 Task: Font style For heading Use ItalicsBookman old style with orange colour & bold. font size for heading '24 Pt. 'Change the font style of data to Browallia Newand font size to  18 Pt. Change the alignment of both headline & data to  Align top. In the sheet  BankTransactions analysis
Action: Mouse moved to (36, 90)
Screenshot: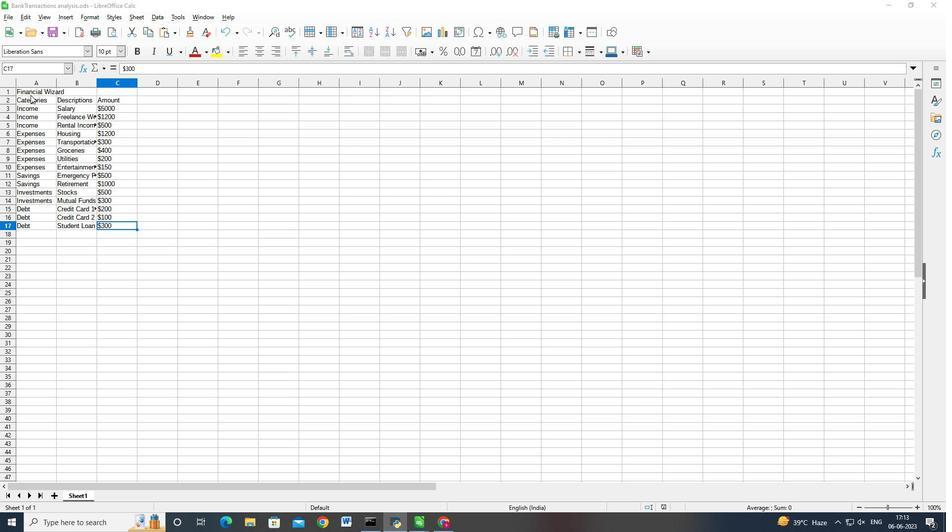 
Action: Mouse pressed left at (36, 90)
Screenshot: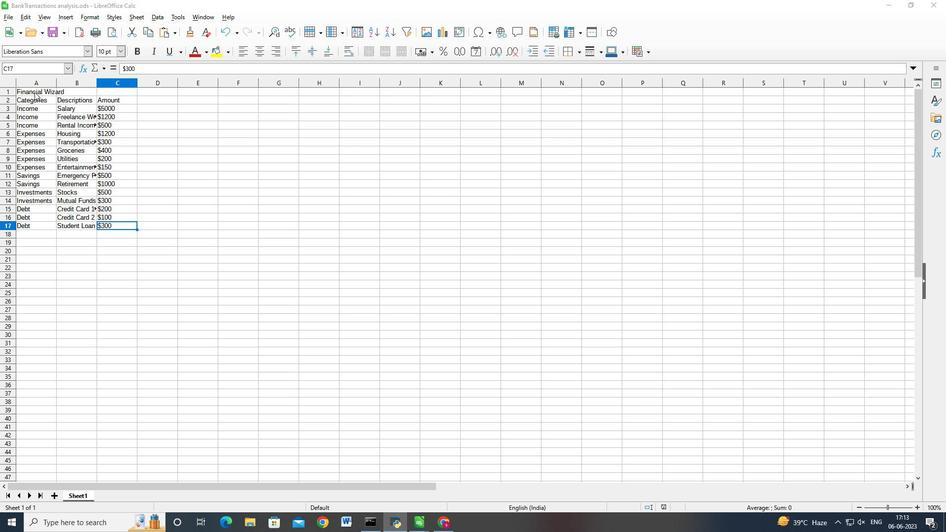
Action: Mouse moved to (62, 92)
Screenshot: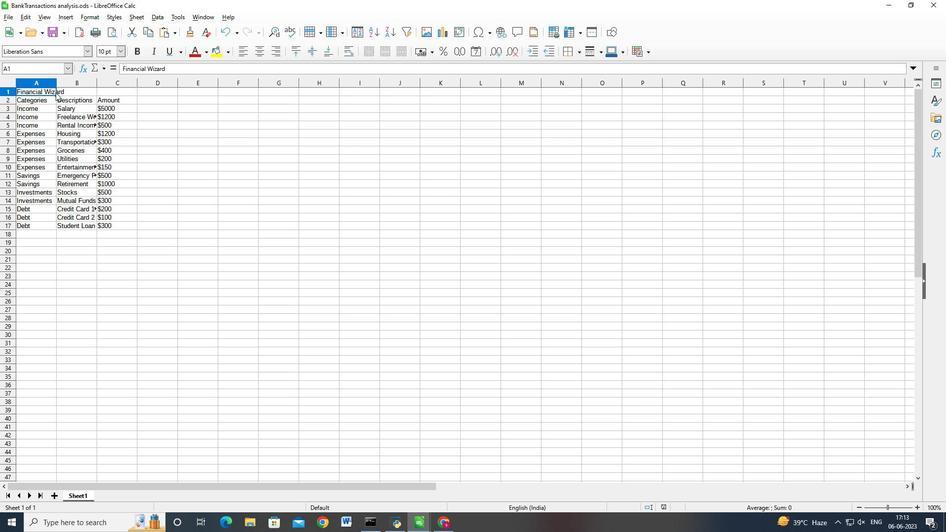 
Action: Key pressed <Key.shift>
Screenshot: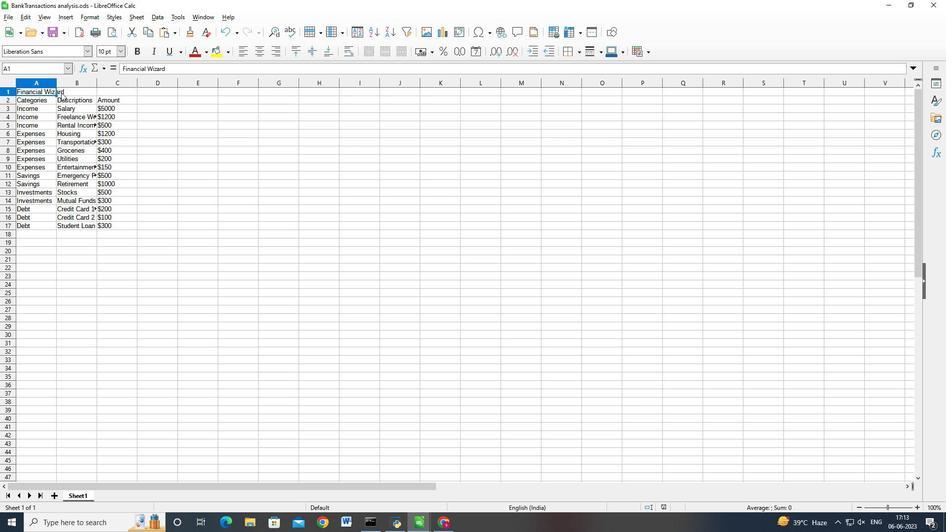 
Action: Mouse pressed left at (62, 92)
Screenshot: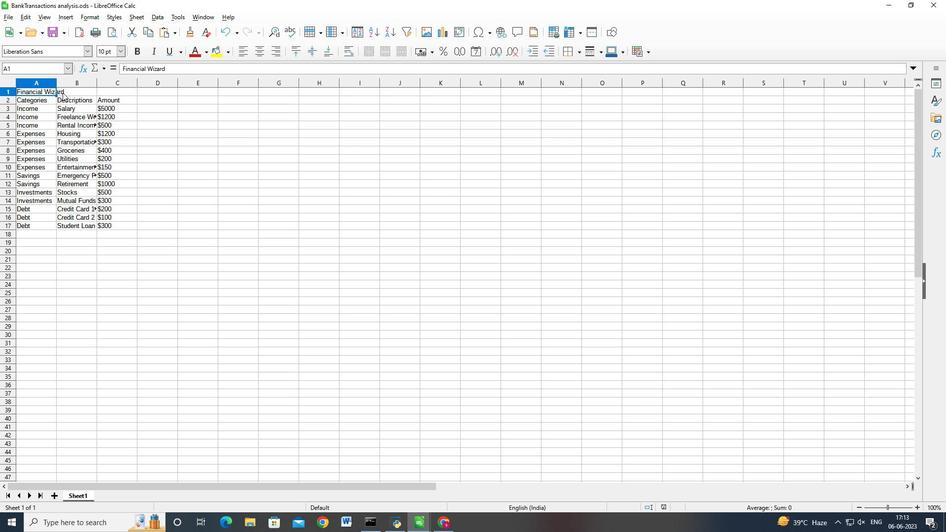 
Action: Key pressed <Key.shift><Key.shift><Key.shift><Key.shift><Key.shift><Key.shift><Key.shift><Key.shift>
Screenshot: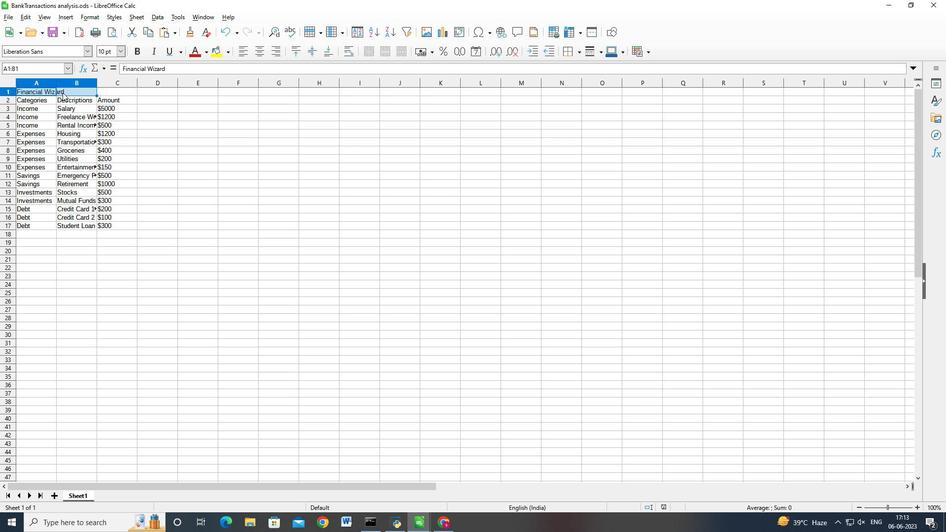 
Action: Mouse moved to (62, 92)
Screenshot: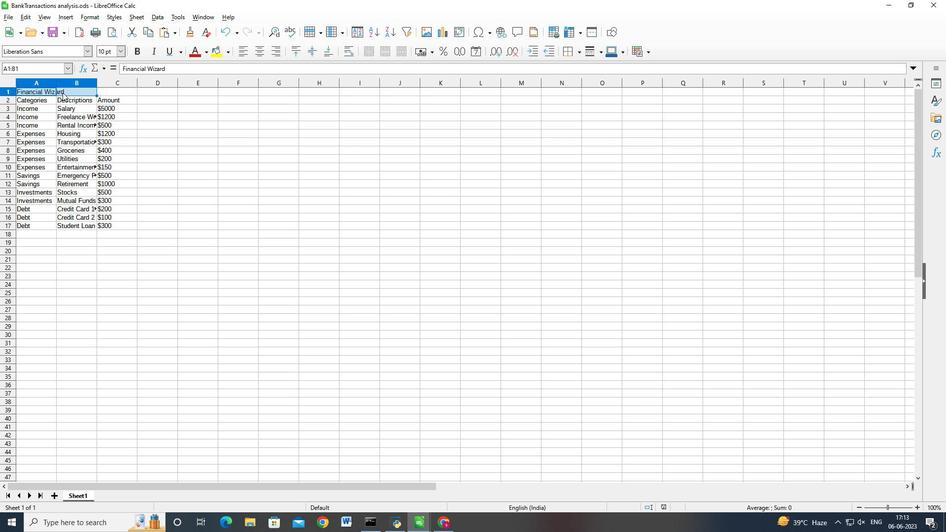 
Action: Key pressed <Key.shift>
Screenshot: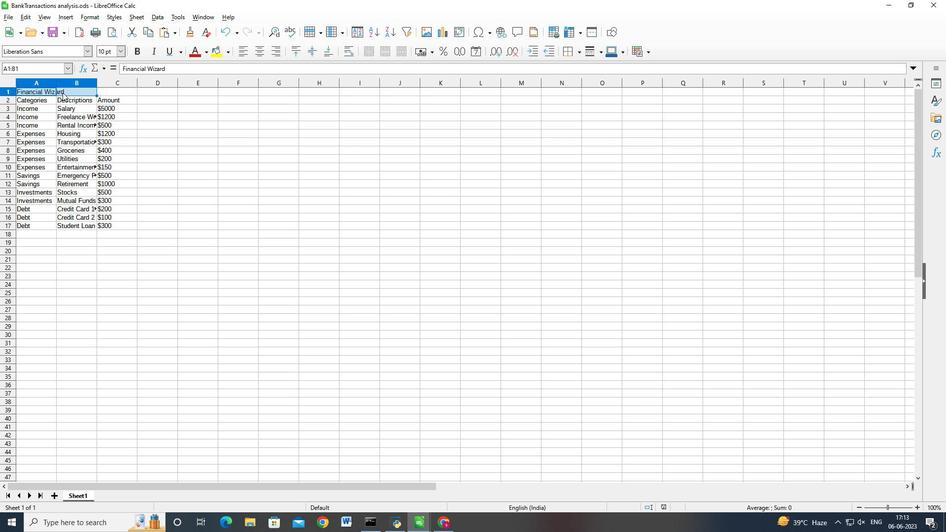 
Action: Mouse moved to (43, 53)
Screenshot: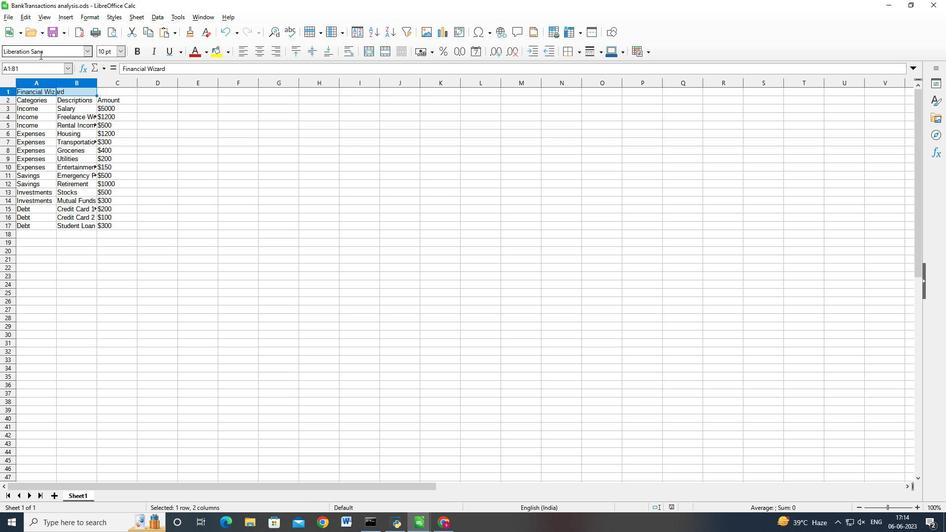
Action: Mouse pressed left at (43, 53)
Screenshot: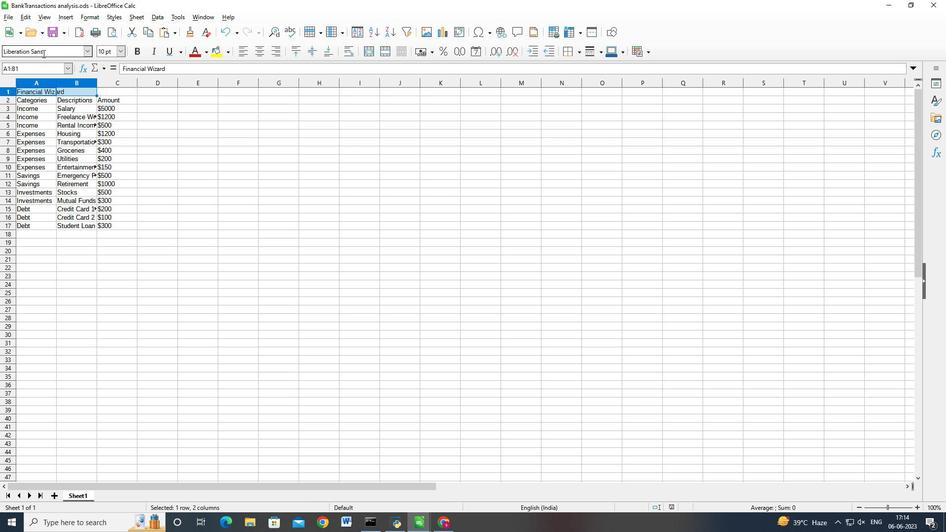 
Action: Mouse moved to (43, 53)
Screenshot: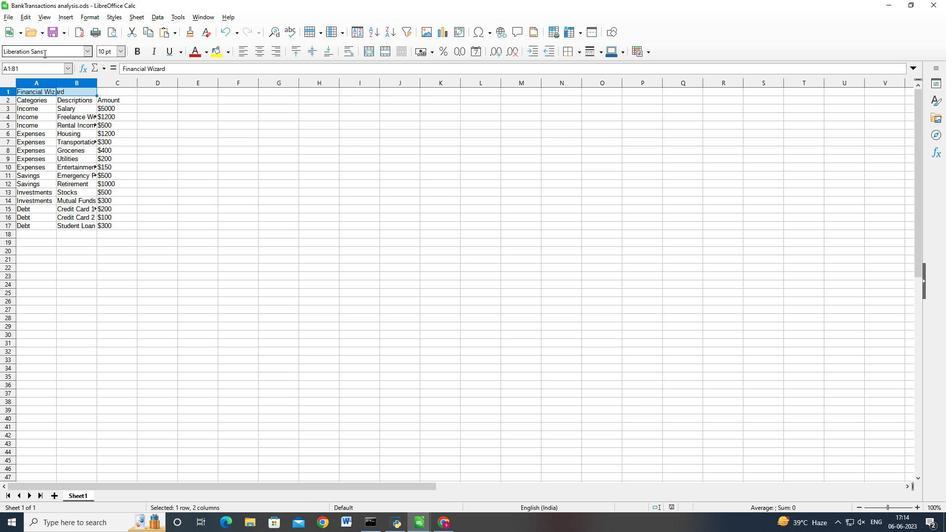 
Action: Key pressed <Key.backspace><Key.backspace><Key.backspace><Key.backspace><Key.backspace><Key.backspace><Key.backspace><Key.backspace><Key.backspace><Key.backspace><Key.backspace><Key.backspace><Key.backspace><Key.backspace><Key.backspace><Key.backspace><Key.backspace><Key.backspace><Key.backspace><Key.backspace><Key.backspace><Key.backspace><Key.backspace><Key.backspace><Key.backspace><Key.backspace><Key.backspace><Key.backspace><Key.shift><Key.shift><Key.shift><Key.shift><Key.shift><Key.shift><Key.shift><Key.shift><Key.shift><Key.shift><Key.shift><Key.shift><Key.shift><Key.shift><Key.shift><Key.shift><Key.shift><Key.shift><Key.shift><Key.shift><Key.shift><Key.shift><Key.shift><Key.shift><Key.shift><Key.shift><Key.shift><Key.shift><Key.shift><Key.shift><Key.shift><Key.shift>Italics<Key.space><Key.shift>Bookman<Key.space>old<Key.space>style<Key.backspace><Key.backspace><Key.backspace><Key.backspace><Key.backspace><Key.backspace><Key.backspace><Key.backspace><Key.backspace><Key.backspace><Key.backspace><Key.backspace><Key.backspace><Key.backspace><Key.backspace><Key.backspace><Key.backspace><Key.backspace><Key.backspace><Key.backspace><Key.backspace><Key.backspace><Key.backspace><Key.backspace><Key.backspace><Key.shift>bookman<Key.space>od<Key.backspace>ld<Key.enter>
Screenshot: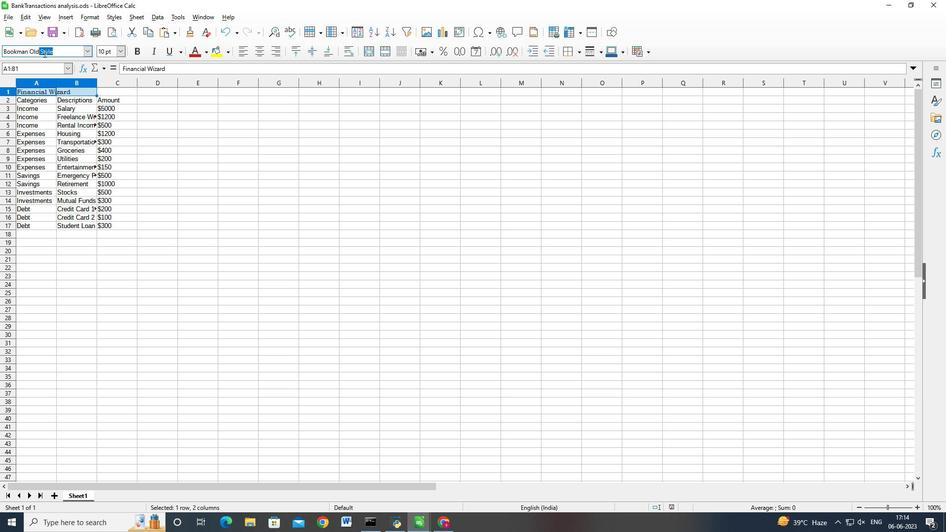 
Action: Mouse moved to (152, 50)
Screenshot: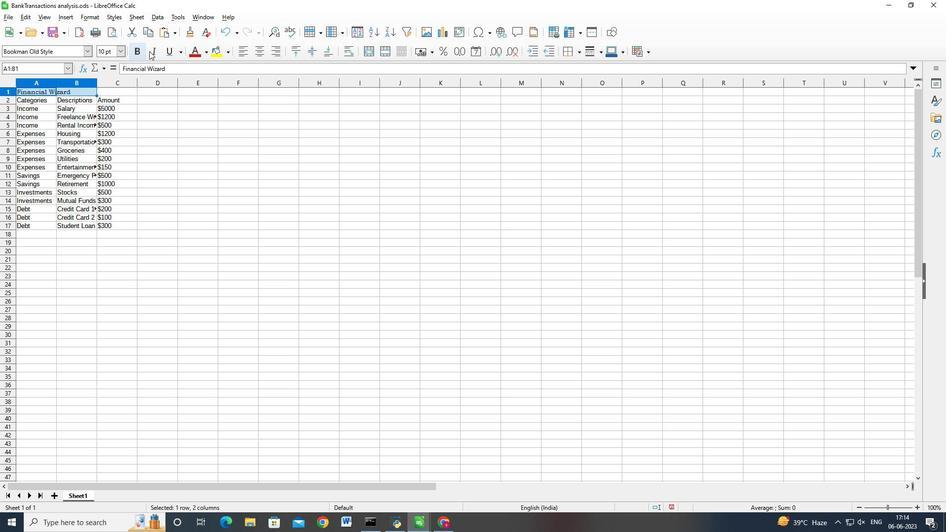 
Action: Mouse pressed left at (152, 50)
Screenshot: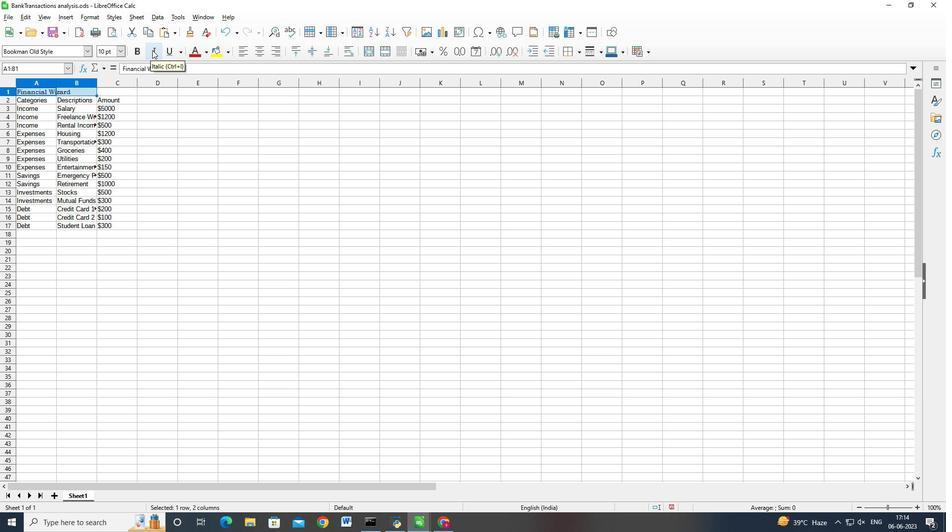 
Action: Mouse moved to (206, 50)
Screenshot: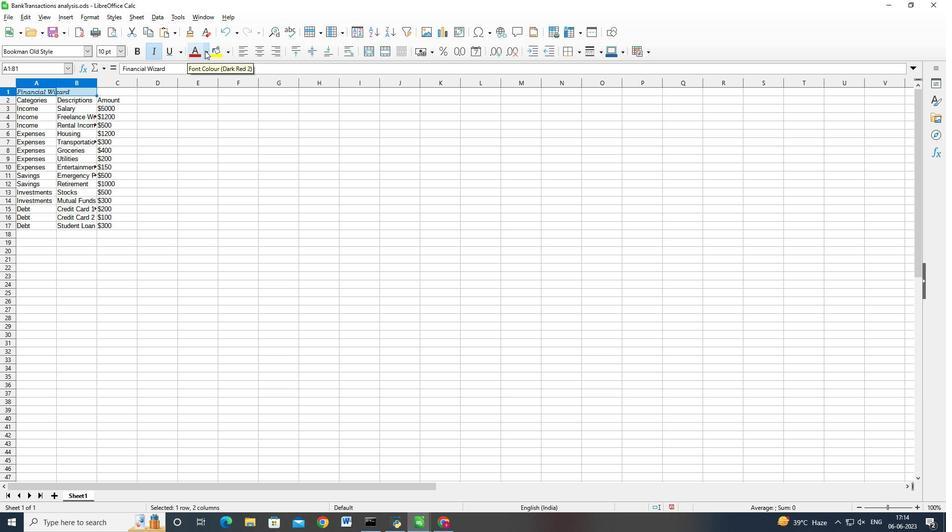 
Action: Mouse pressed left at (206, 50)
Screenshot: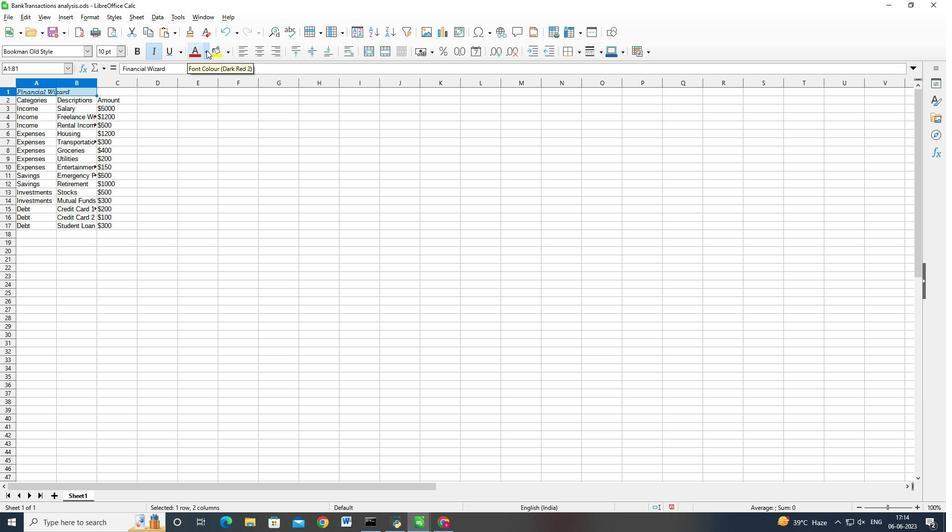 
Action: Mouse moved to (208, 120)
Screenshot: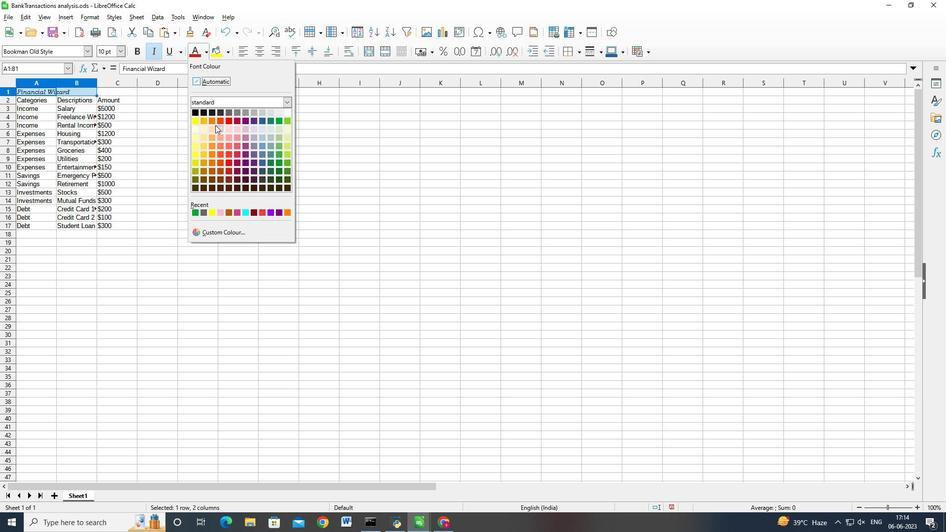
Action: Mouse pressed left at (208, 120)
Screenshot: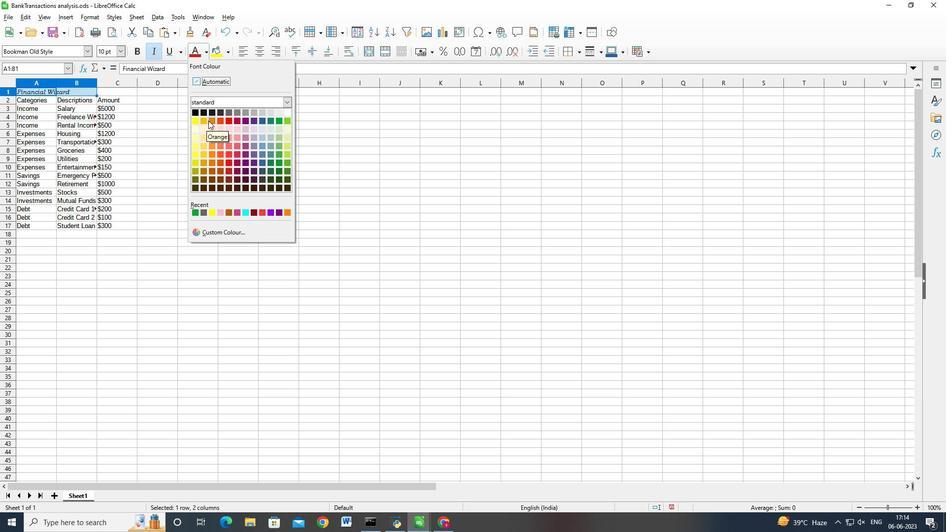 
Action: Mouse moved to (123, 50)
Screenshot: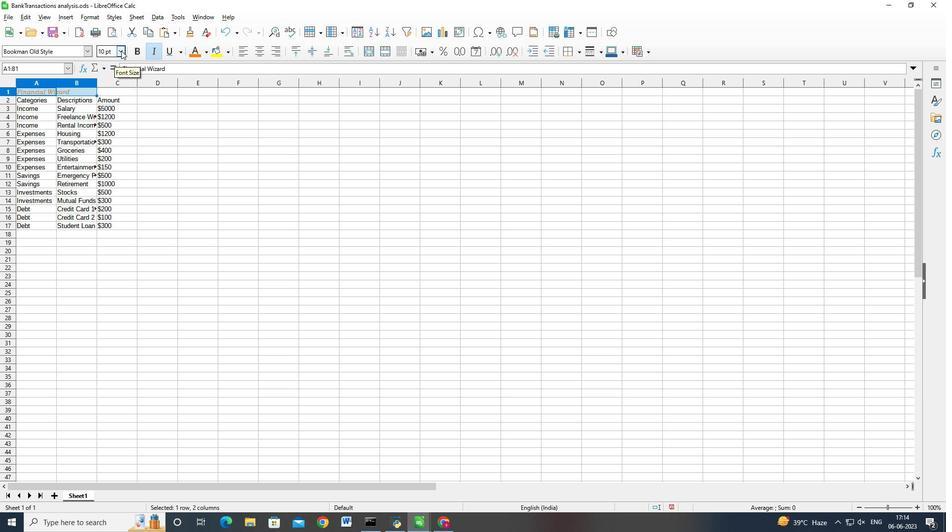 
Action: Mouse pressed left at (123, 50)
Screenshot: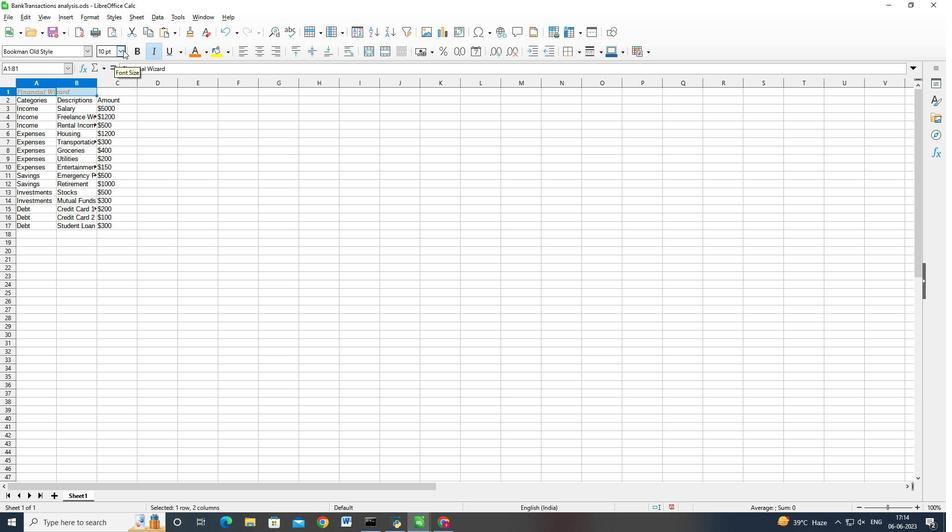 
Action: Mouse moved to (103, 197)
Screenshot: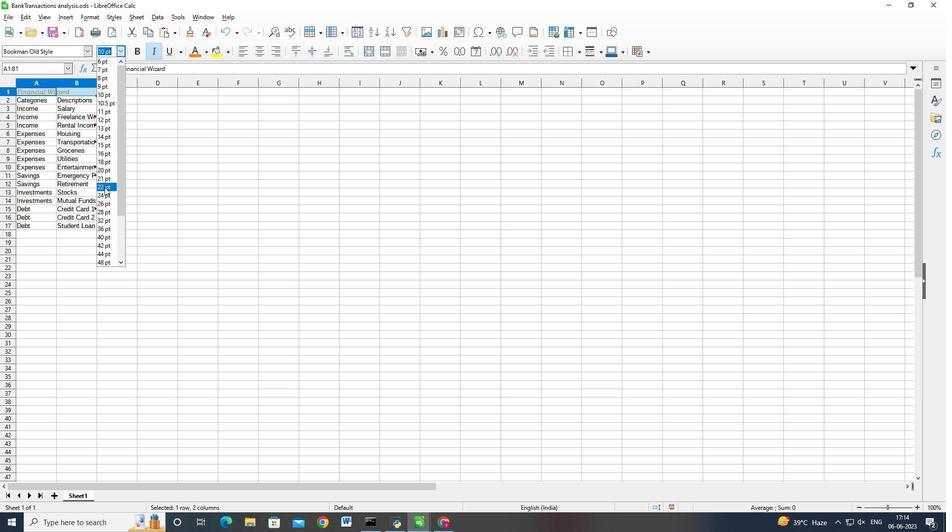 
Action: Mouse pressed left at (103, 197)
Screenshot: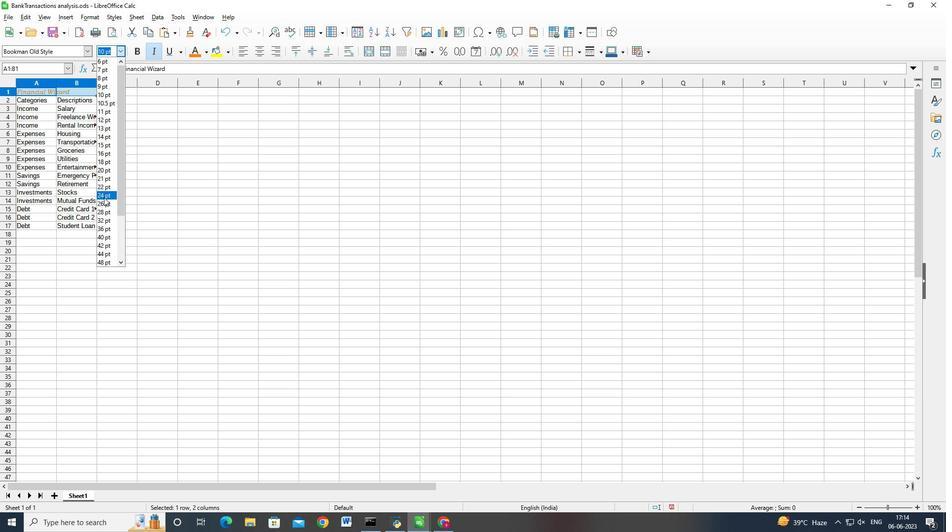 
Action: Mouse moved to (33, 111)
Screenshot: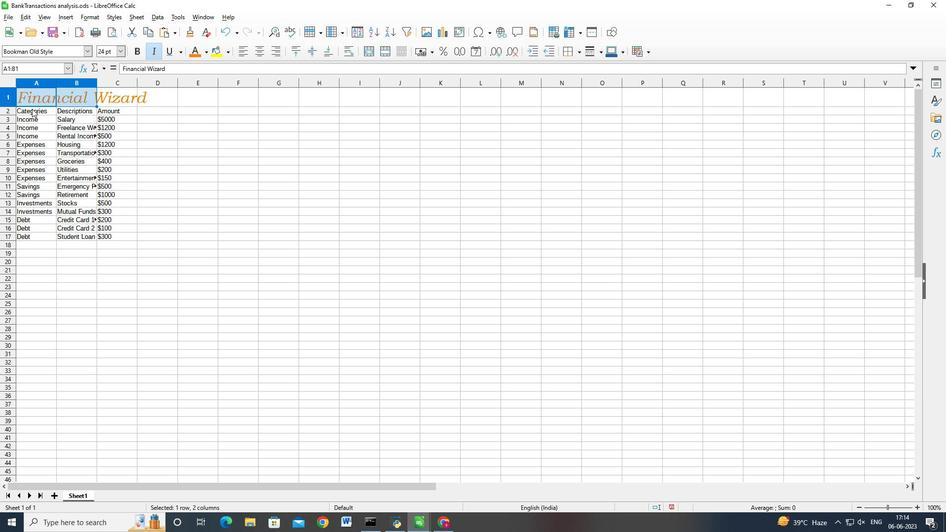 
Action: Mouse pressed left at (33, 111)
Screenshot: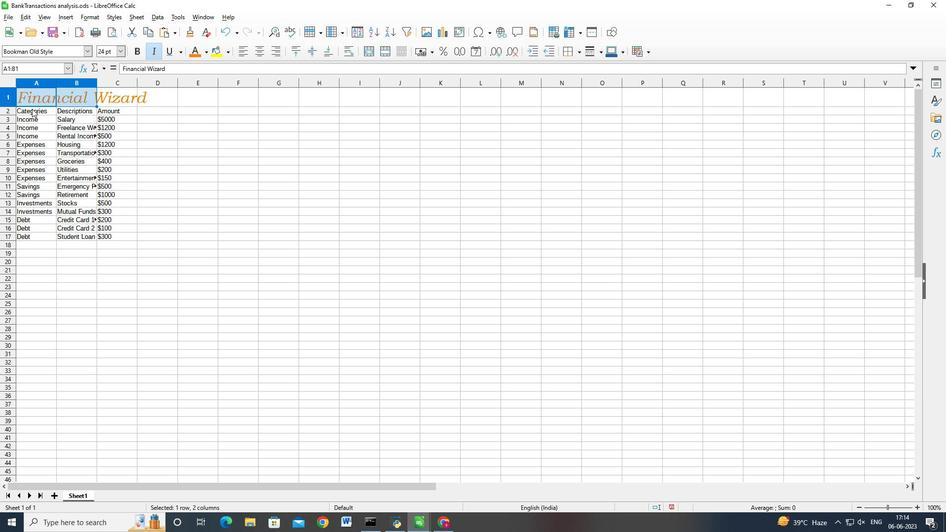 
Action: Mouse moved to (33, 111)
Screenshot: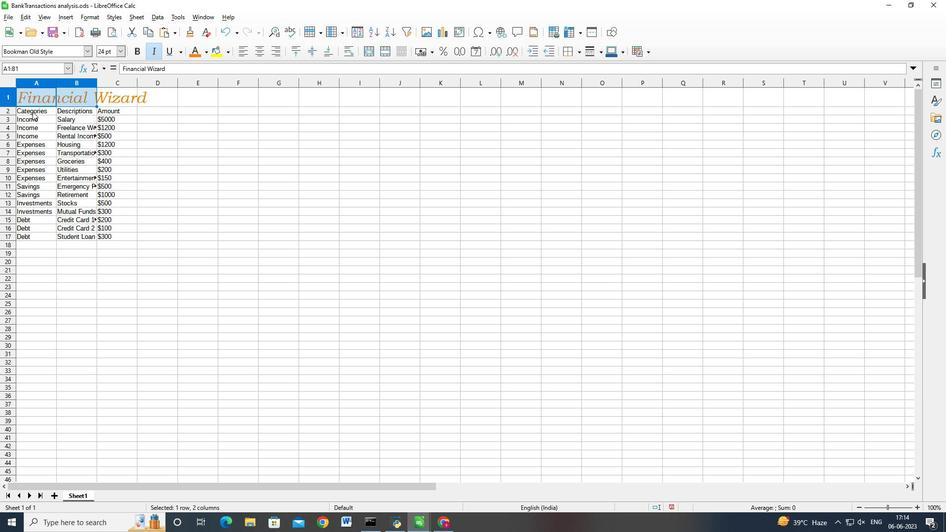 
Action: Key pressed <Key.shift><Key.right><Key.right><Key.down><Key.down><Key.down><Key.down><Key.down><Key.down><Key.down><Key.down><Key.down><Key.down><Key.down><Key.down><Key.down><Key.down><Key.down>
Screenshot: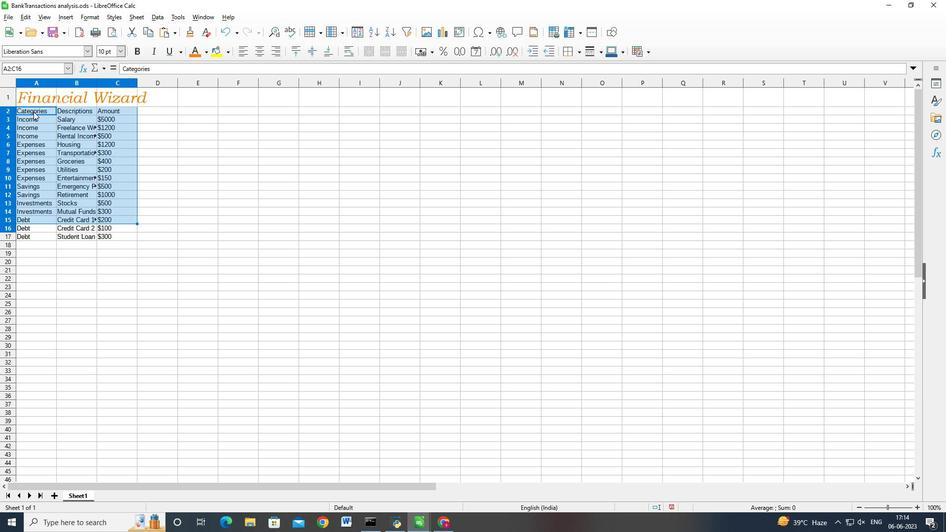 
Action: Mouse moved to (123, 53)
Screenshot: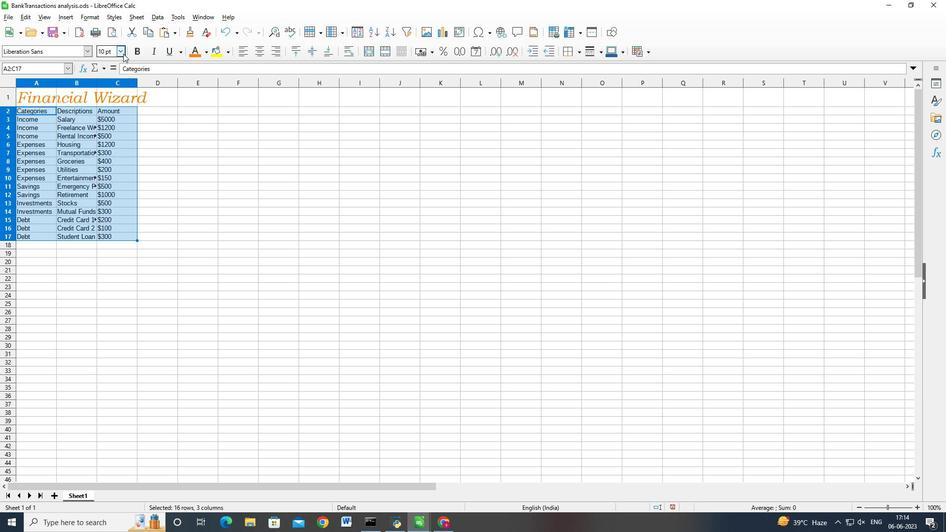 
Action: Mouse pressed left at (123, 53)
Screenshot: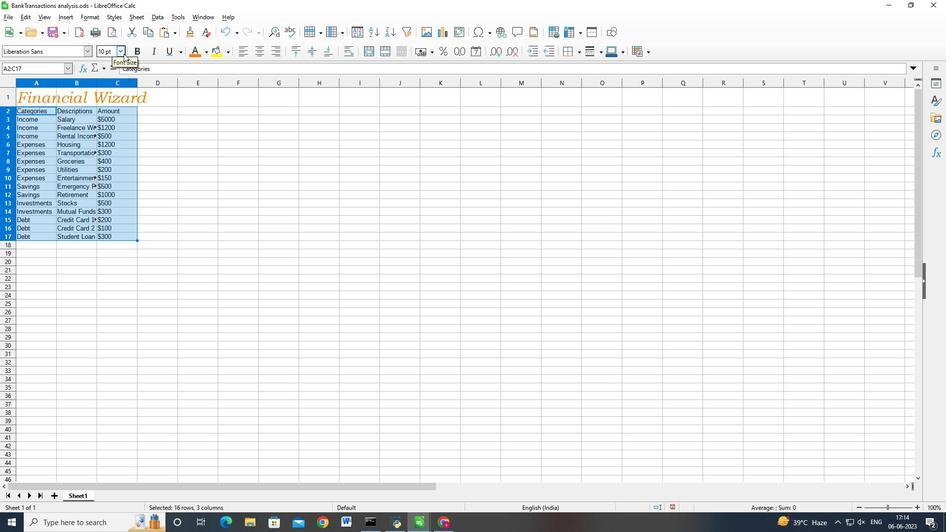 
Action: Mouse moved to (108, 160)
Screenshot: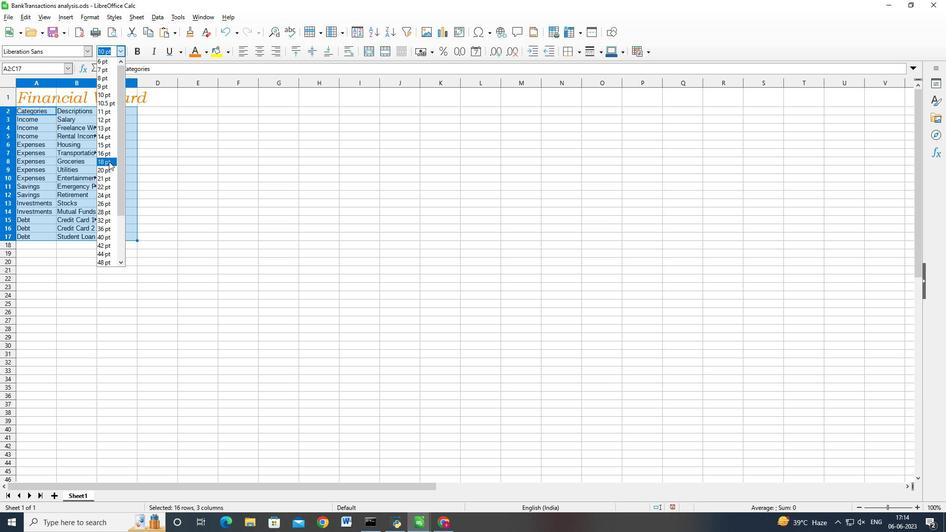 
Action: Mouse pressed left at (108, 160)
Screenshot: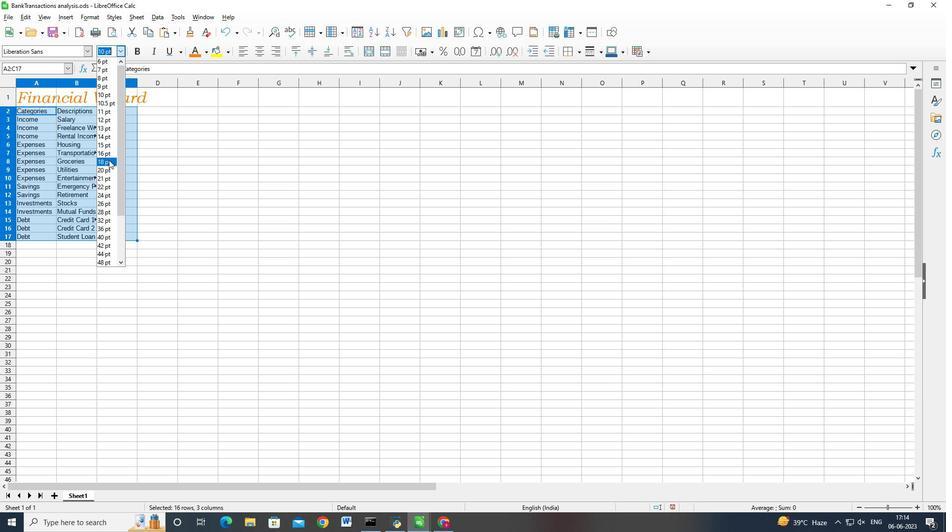 
Action: Mouse moved to (53, 53)
Screenshot: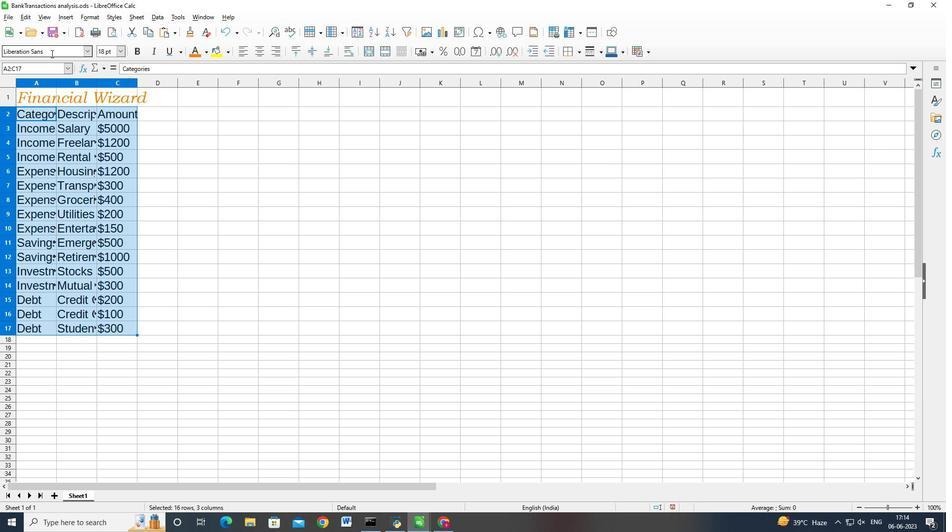 
Action: Mouse pressed left at (53, 53)
Screenshot: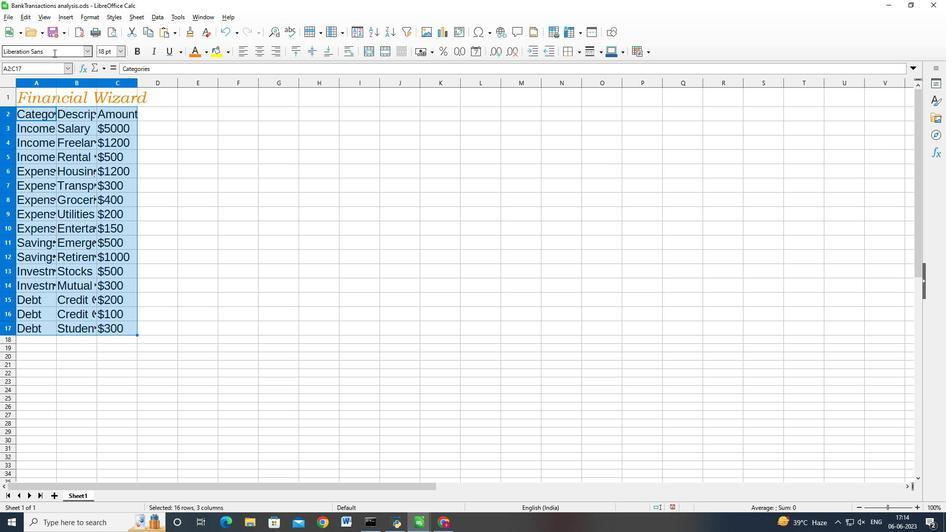 
Action: Key pressed <Key.backspace><Key.backspace><Key.backspace><Key.backspace><Key.backspace><Key.backspace><Key.backspace><Key.backspace><Key.backspace><Key.backspace><Key.backspace><Key.backspace><Key.backspace><Key.backspace><Key.backspace><Key.backspace><Key.backspace><Key.backspace><Key.backspace><Key.shift>Browallia<Key.space><Key.shift>Newand<Key.enter>
Screenshot: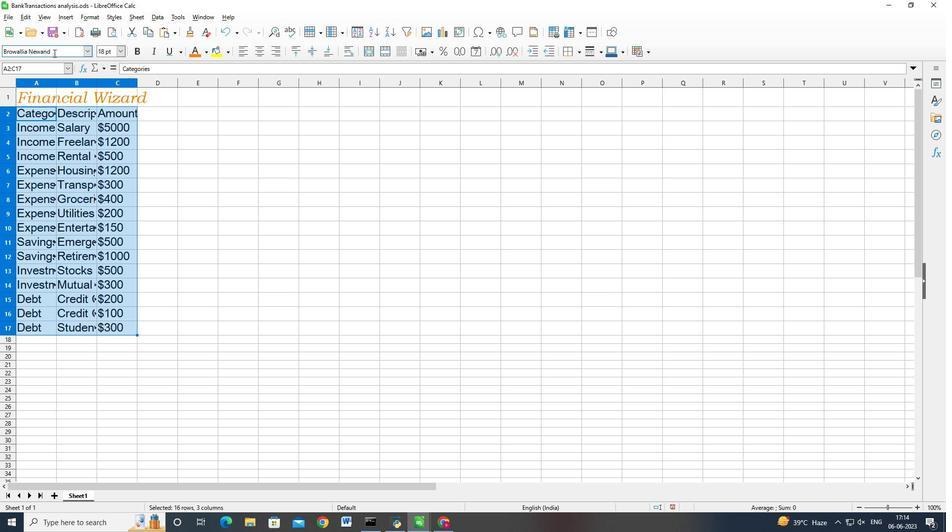 
Action: Mouse moved to (38, 94)
Screenshot: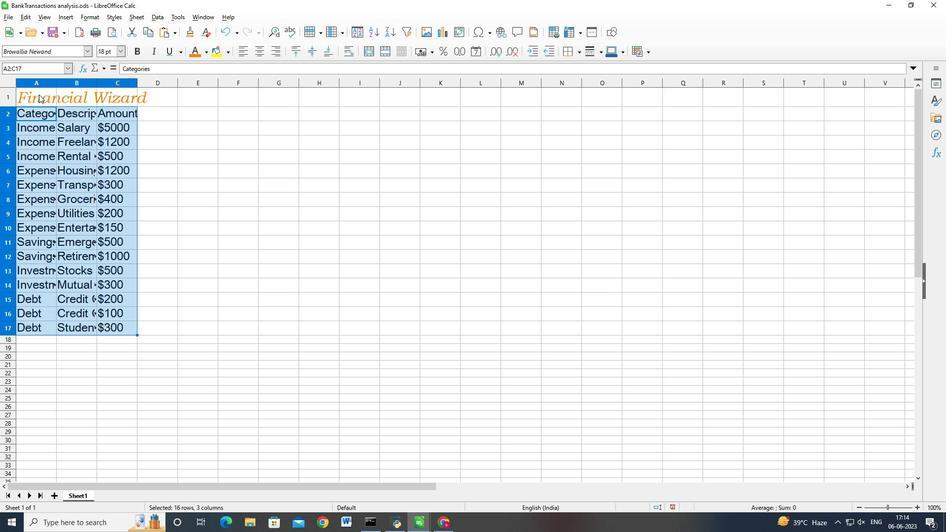 
Action: Mouse pressed left at (38, 94)
Screenshot: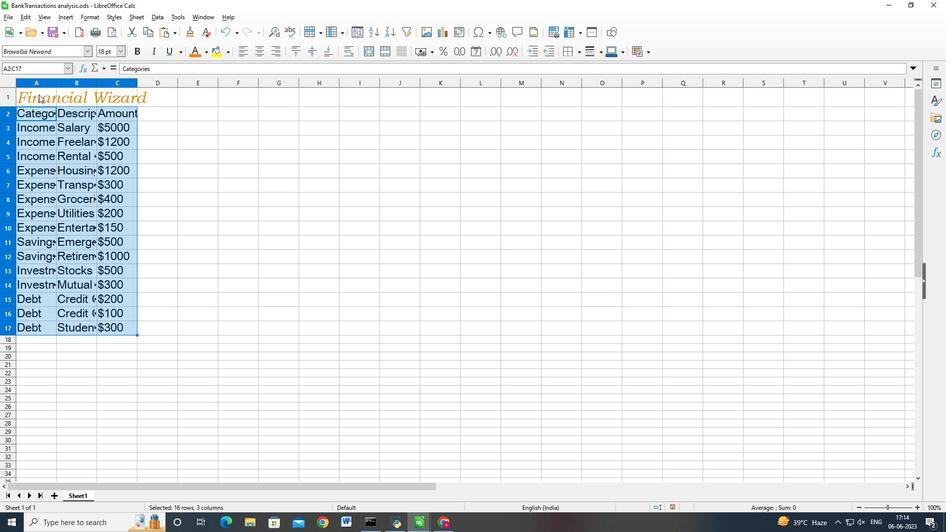 
Action: Mouse moved to (69, 97)
Screenshot: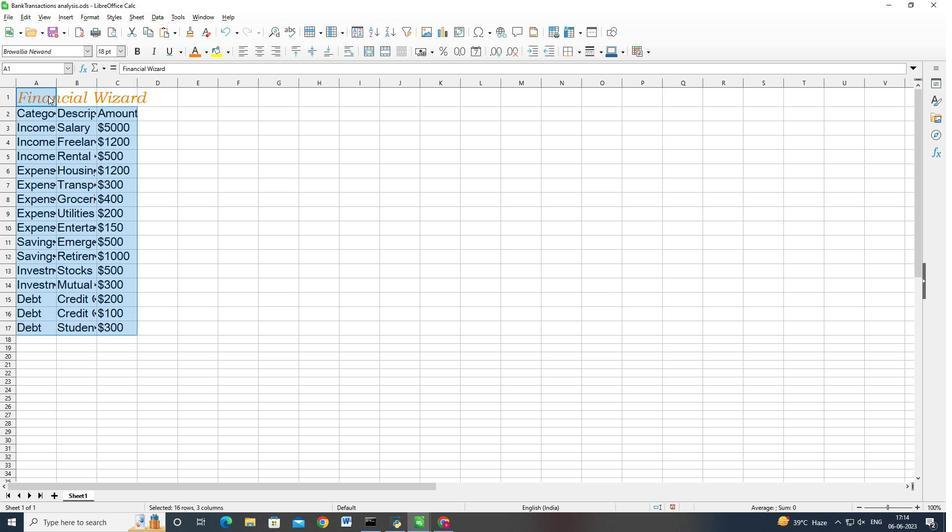 
Action: Mouse pressed left at (69, 97)
Screenshot: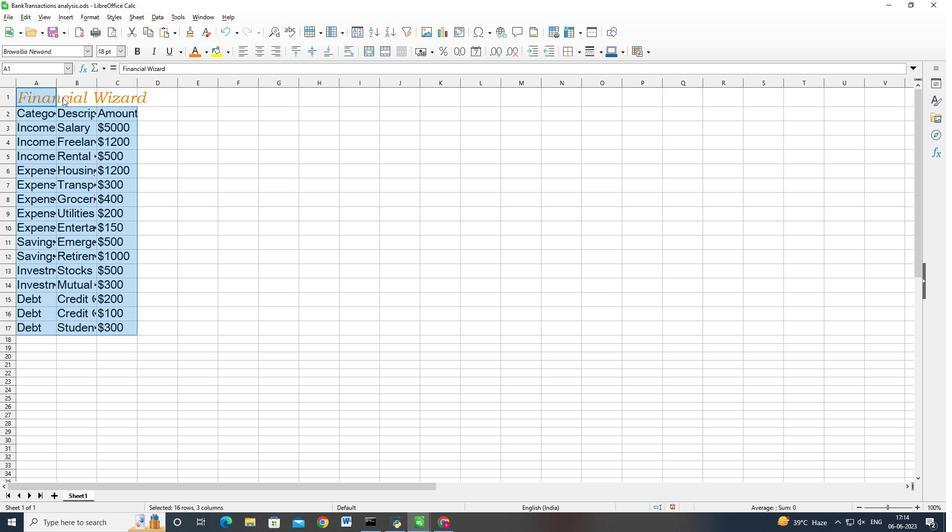 
Action: Mouse moved to (114, 94)
Screenshot: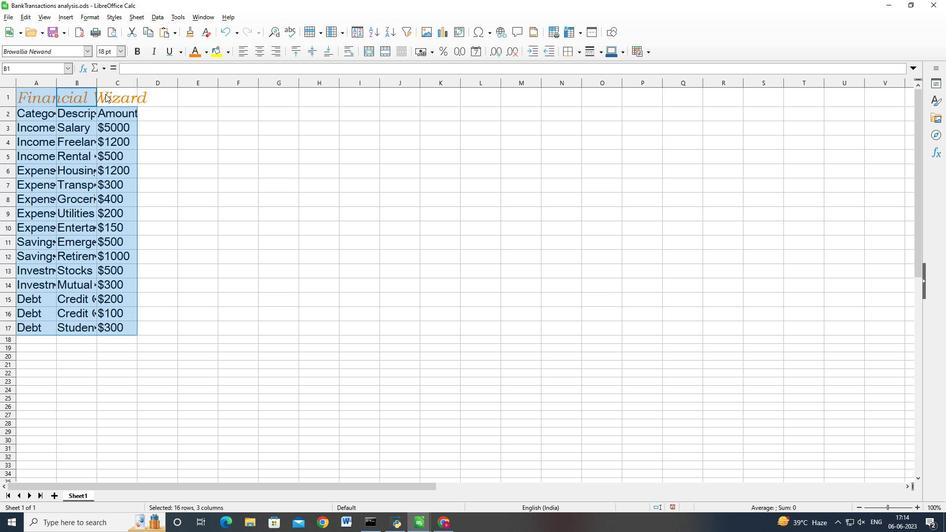 
Action: Mouse pressed left at (114, 94)
Screenshot: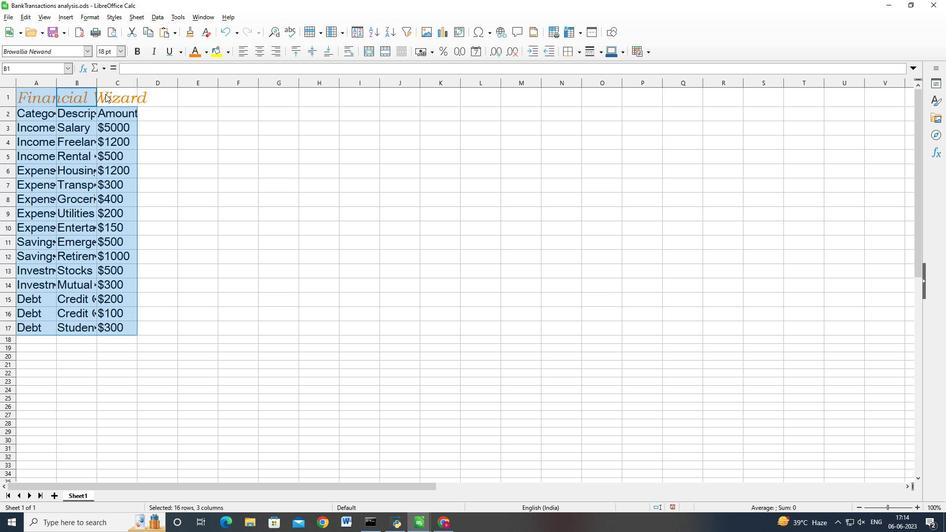 
Action: Mouse moved to (140, 95)
Screenshot: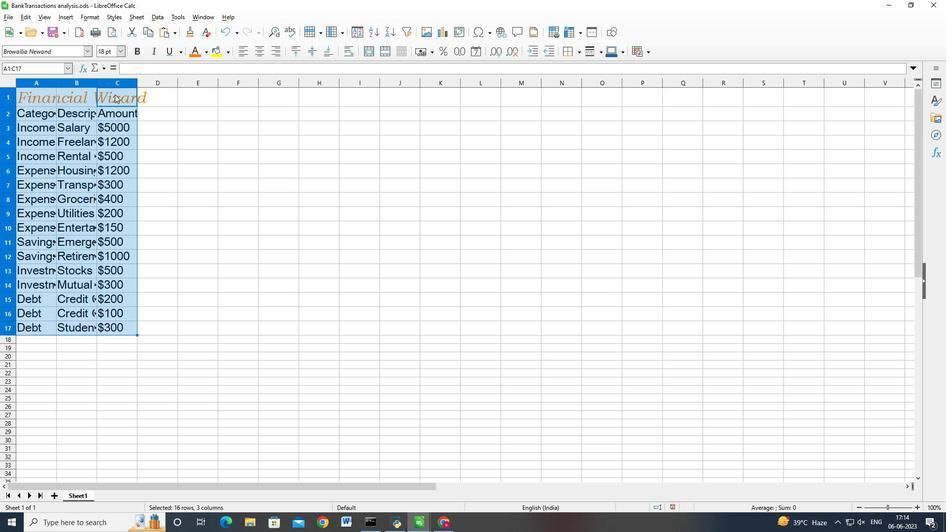 
Action: Mouse pressed left at (140, 95)
Screenshot: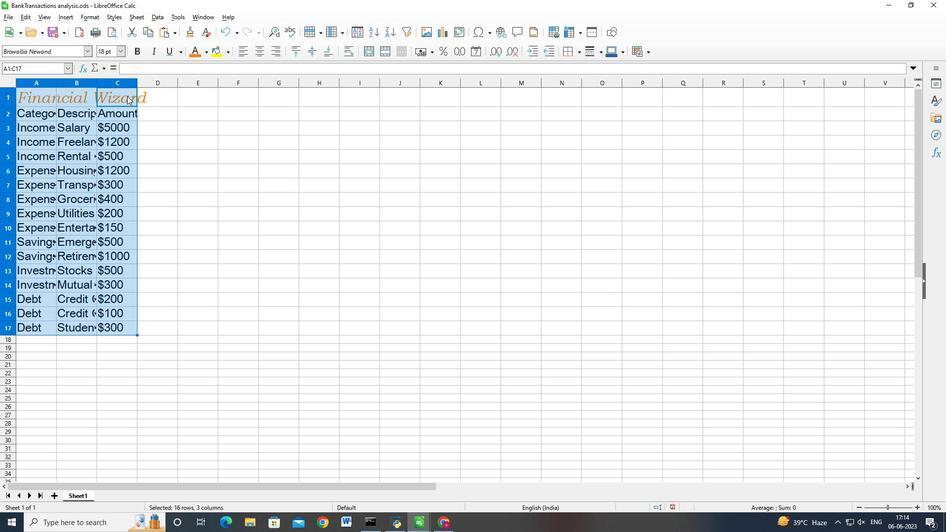 
Action: Mouse moved to (302, 51)
Screenshot: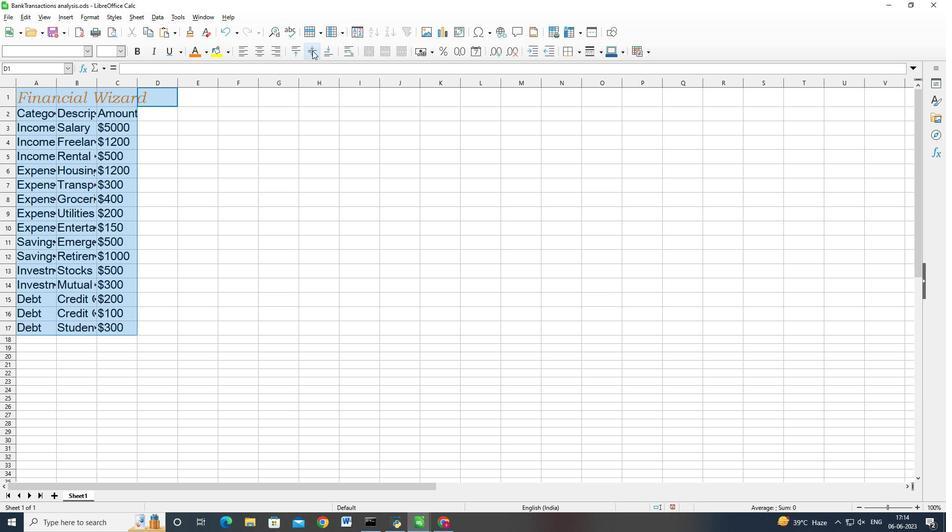 
Action: Mouse pressed left at (302, 51)
Screenshot: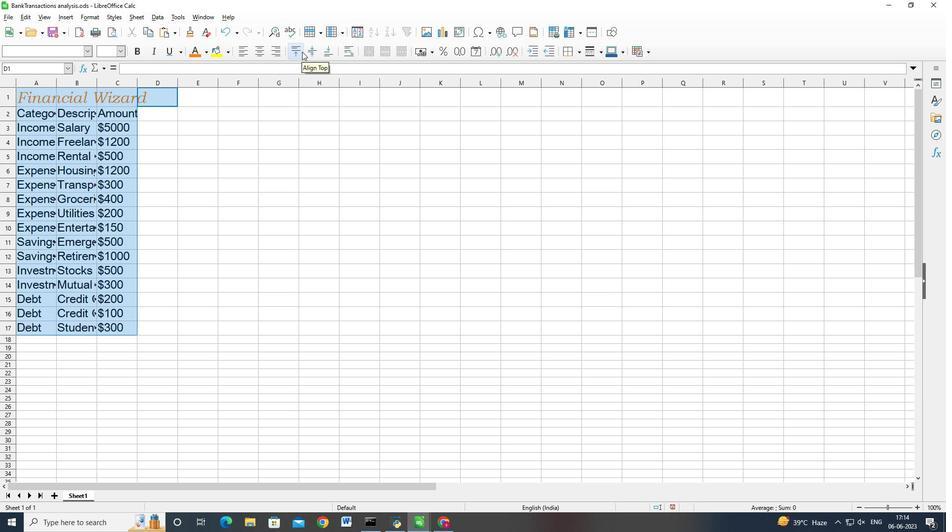 
Action: Mouse moved to (257, 164)
Screenshot: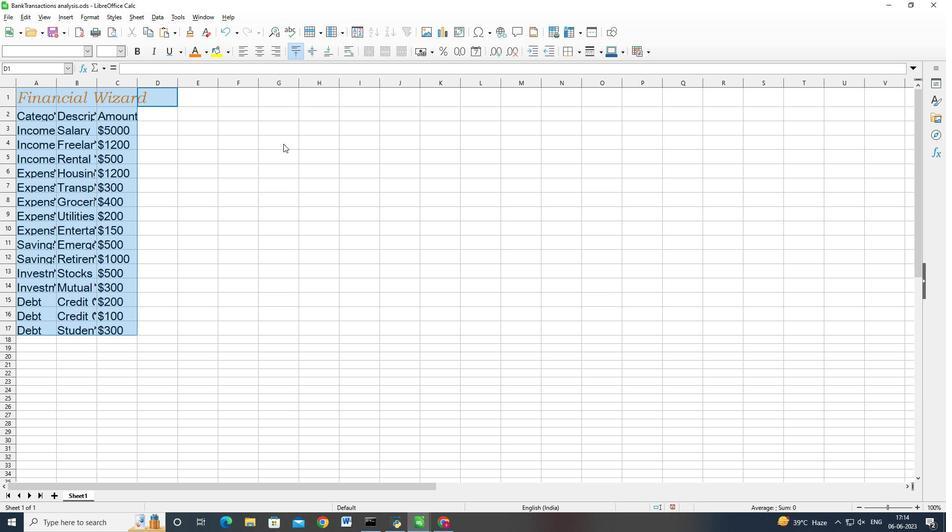 
Action: Mouse pressed left at (257, 164)
Screenshot: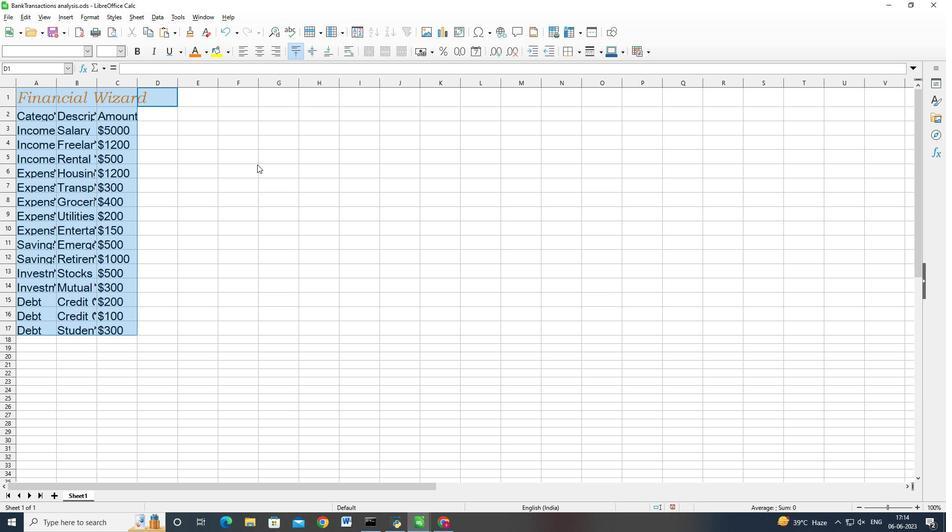 
Action: Mouse moved to (302, 165)
Screenshot: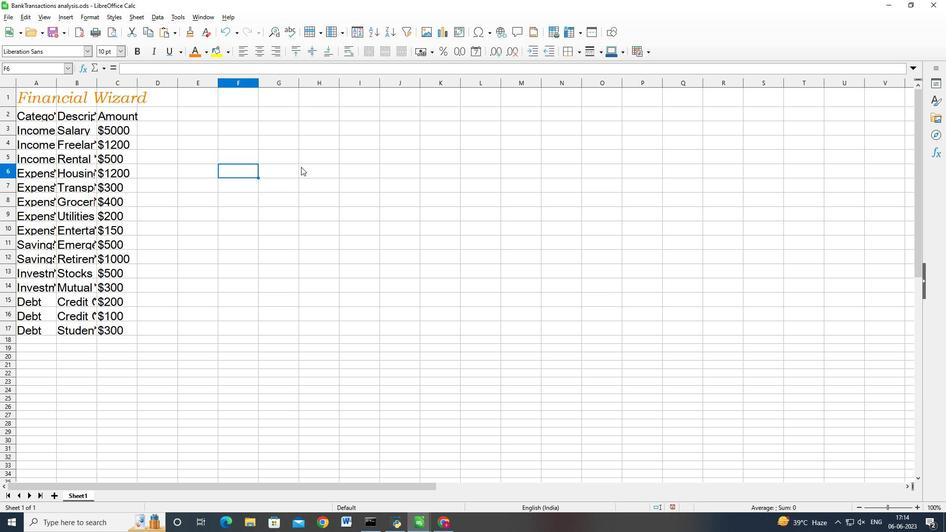 
